 Task: Search for hiking trails in the Appalachian Mountains between Asheville, North Carolina, and Boone, North Carolina.
Action: Mouse moved to (242, 84)
Screenshot: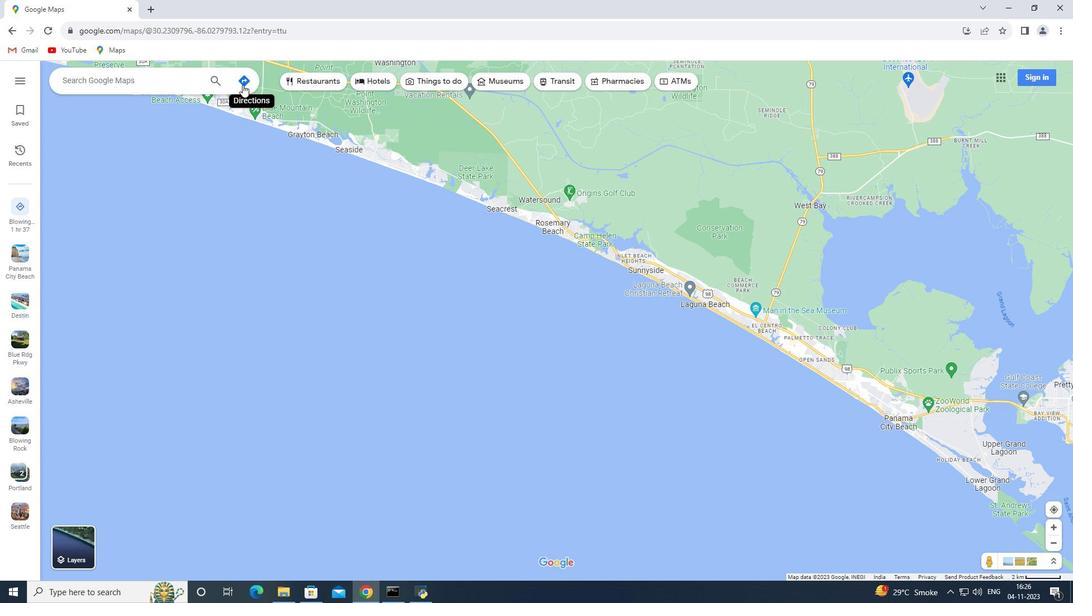 
Action: Mouse pressed left at (242, 84)
Screenshot: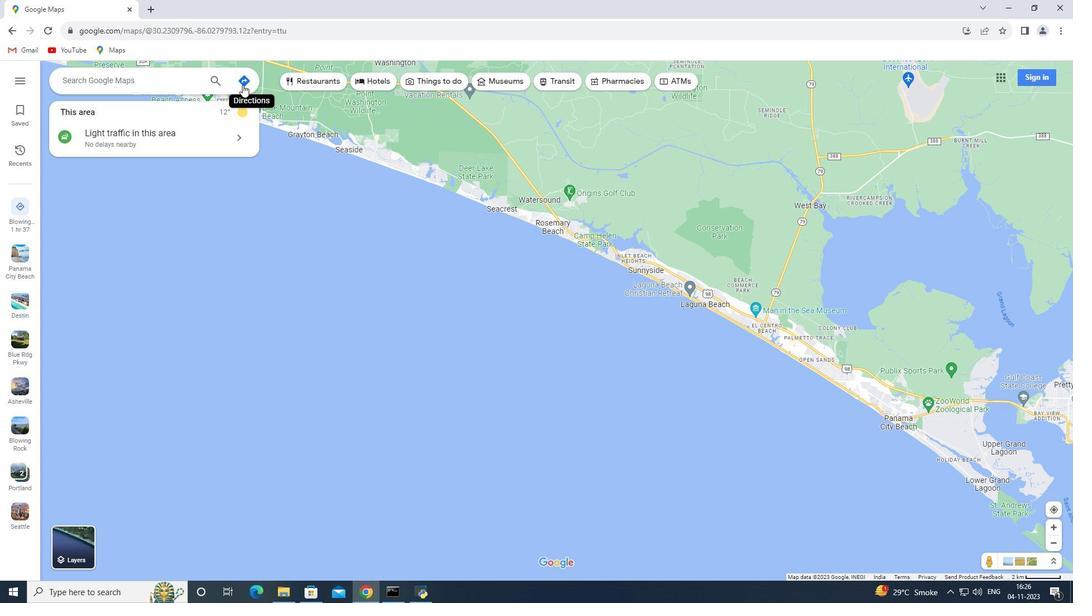 
Action: Mouse moved to (159, 112)
Screenshot: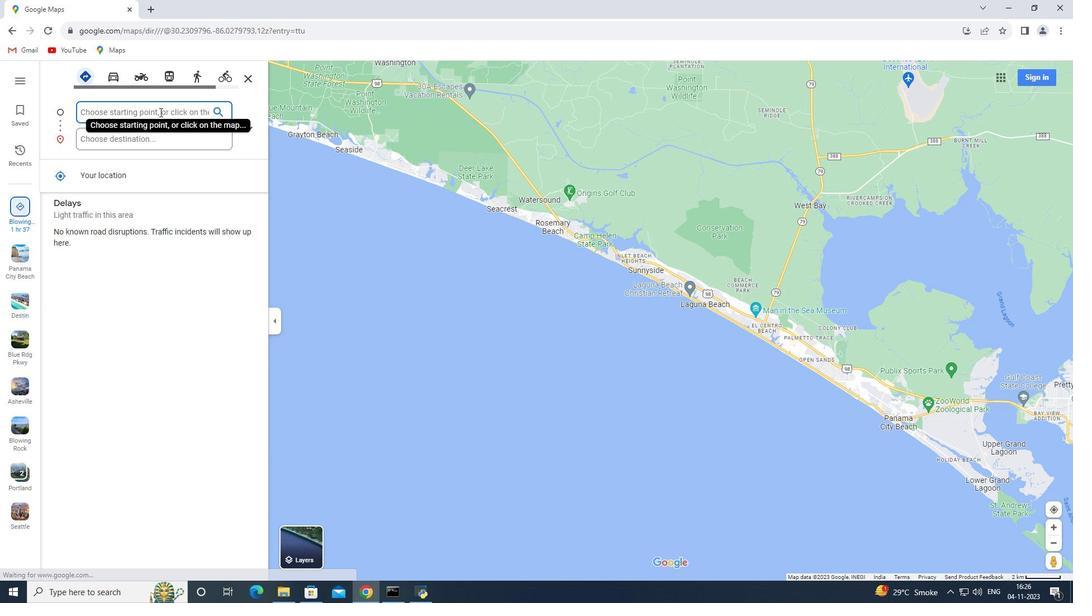 
Action: Key pressed <Key.shift>Asheville,<Key.space><Key.shift>North<Key.space><Key.shift>Carolina
Screenshot: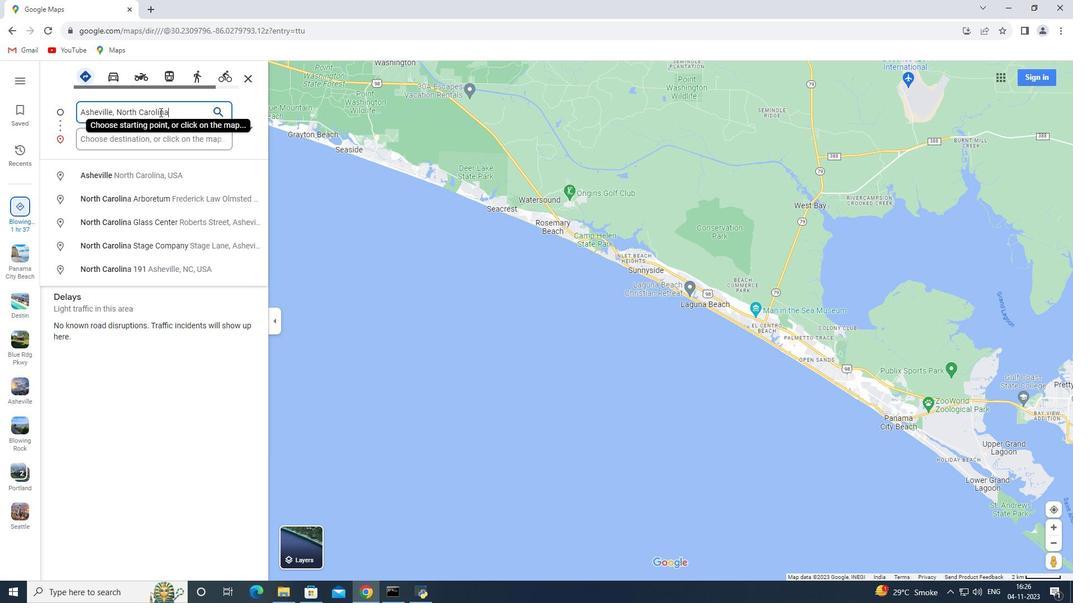 
Action: Mouse moved to (147, 137)
Screenshot: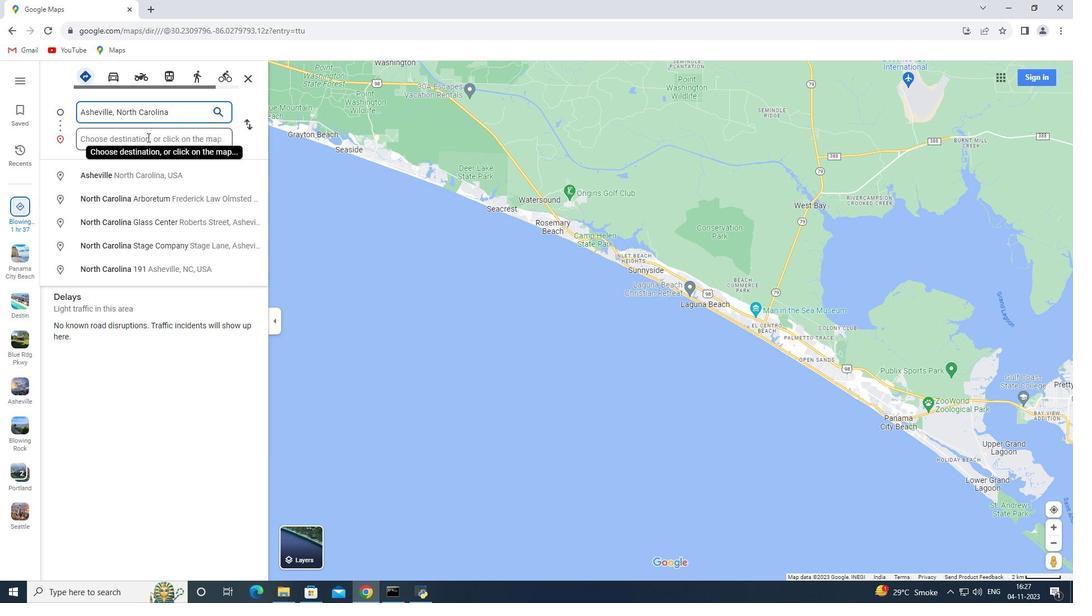 
Action: Mouse pressed left at (147, 137)
Screenshot: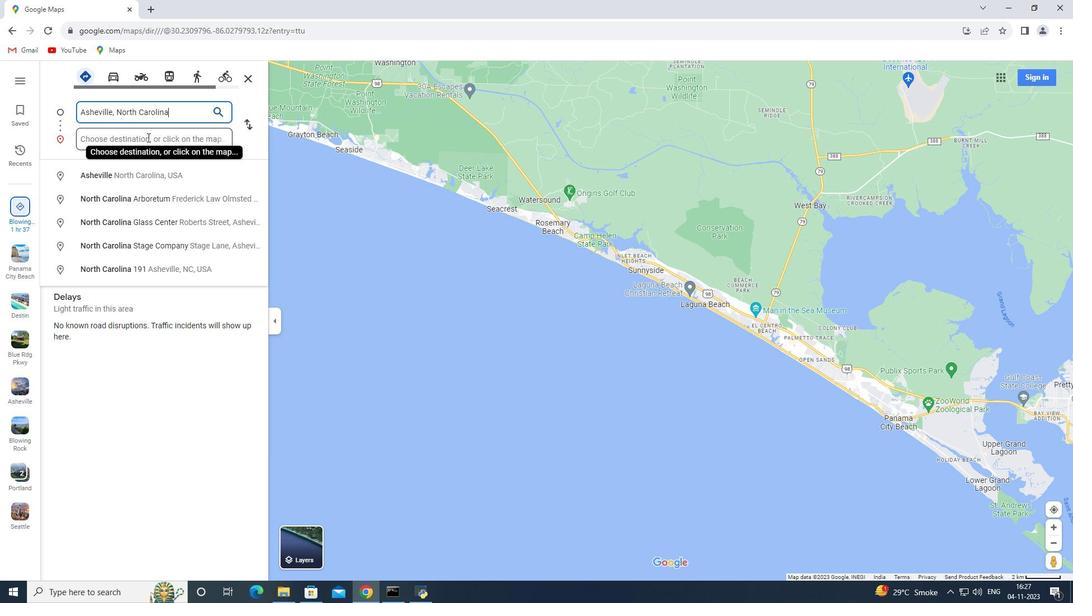 
Action: Key pressed <Key.shift>Boone,<Key.space><Key.shift>Nort<Key.space><Key.shift>Carolina<Key.enter>
Screenshot: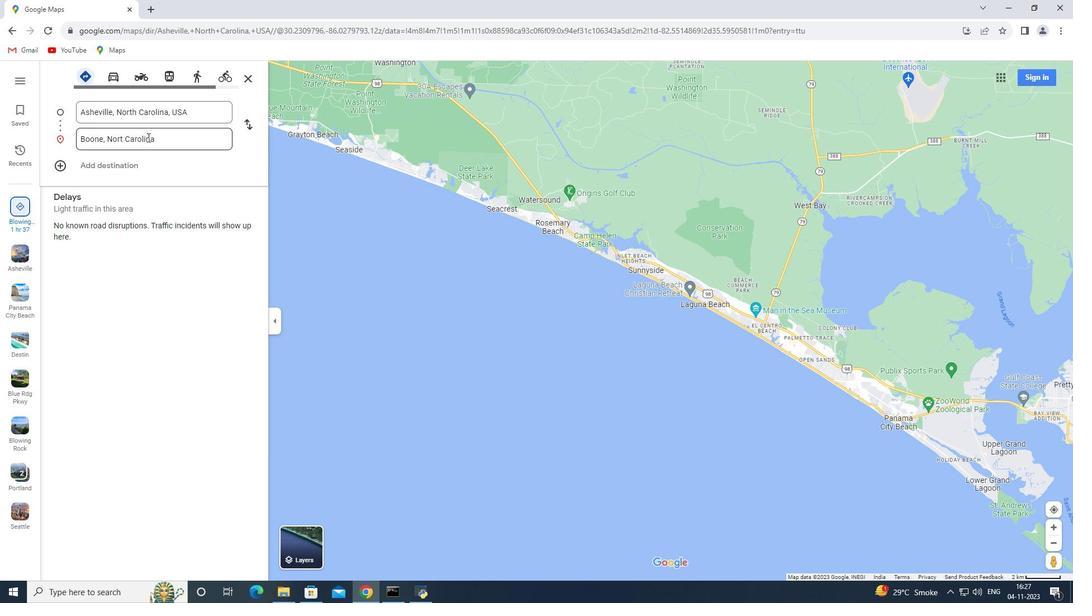 
Action: Mouse moved to (537, 80)
Screenshot: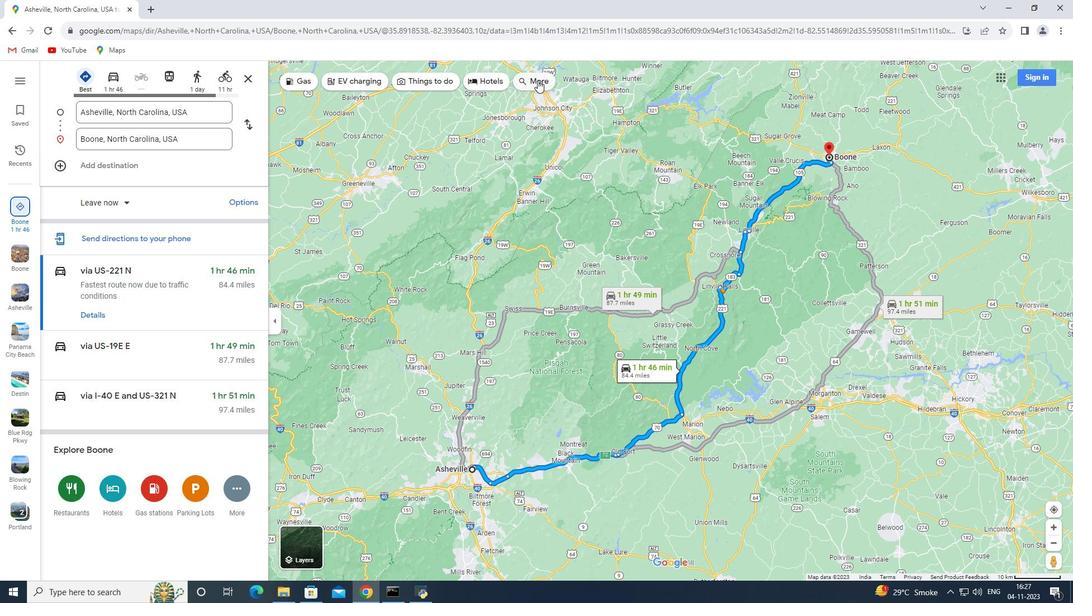 
Action: Mouse pressed left at (537, 80)
Screenshot: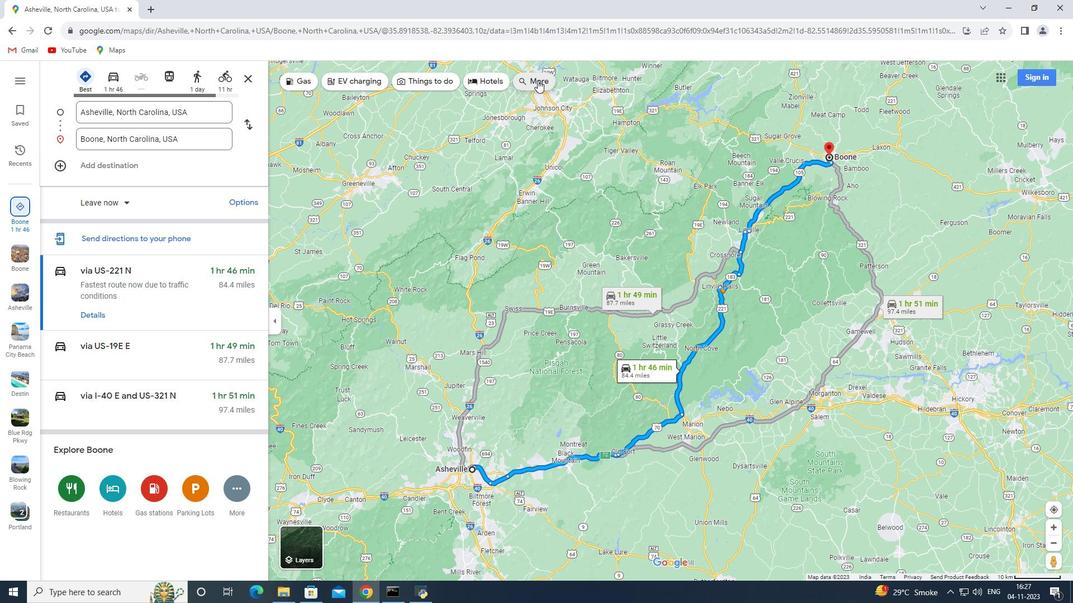 
Action: Mouse moved to (152, 83)
Screenshot: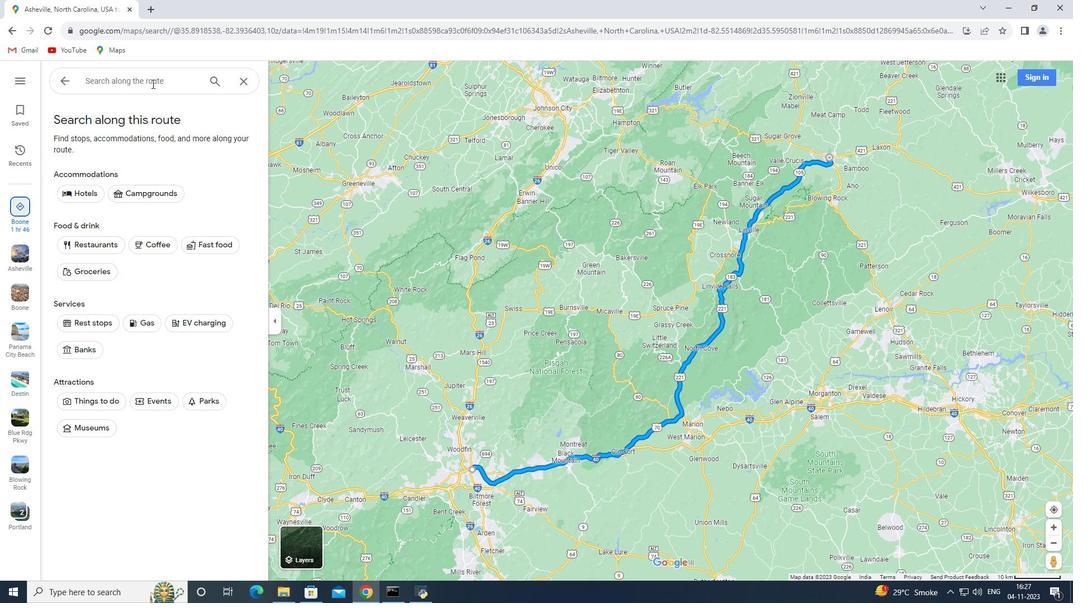 
Action: Mouse pressed left at (152, 83)
Screenshot: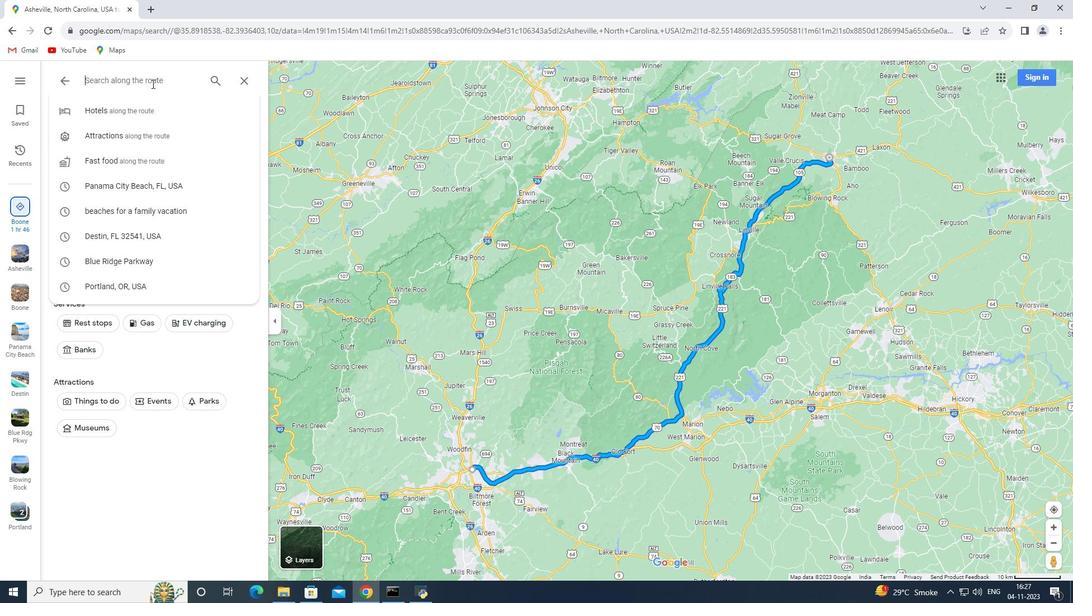 
Action: Key pressed hiking<Key.space>trails<Key.space>in<Key.space>the<Key.space><Key.shift>Appalachian<Key.space><Key.shift>Mountains<Key.enter>
Screenshot: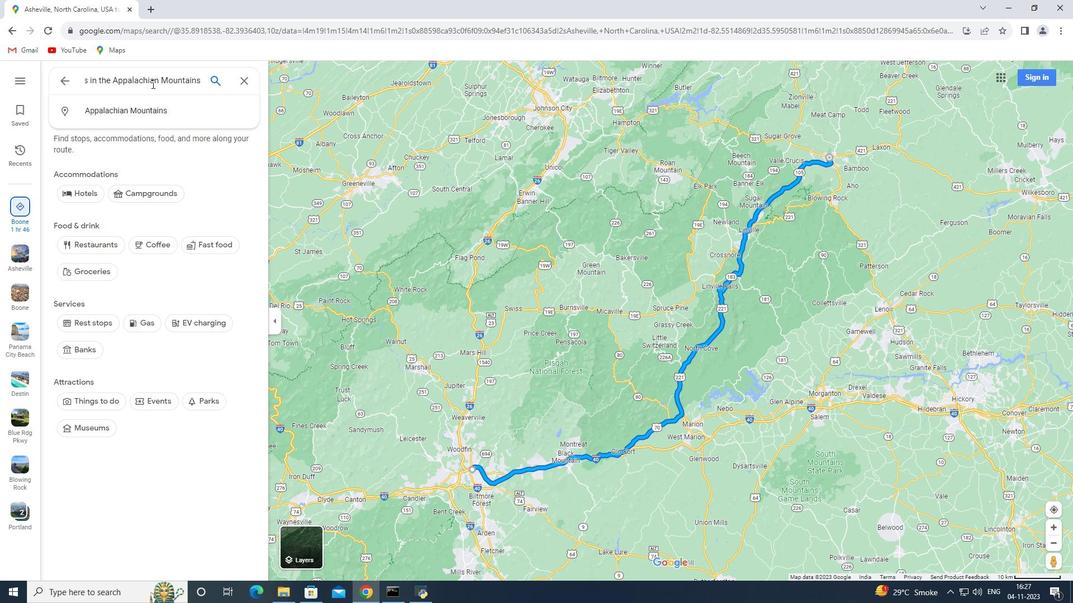 
